 Task: Create a due date automation trigger when advanced on, the moment a card is due add fields with custom field "Resume" set to a date not in this week.
Action: Mouse moved to (865, 257)
Screenshot: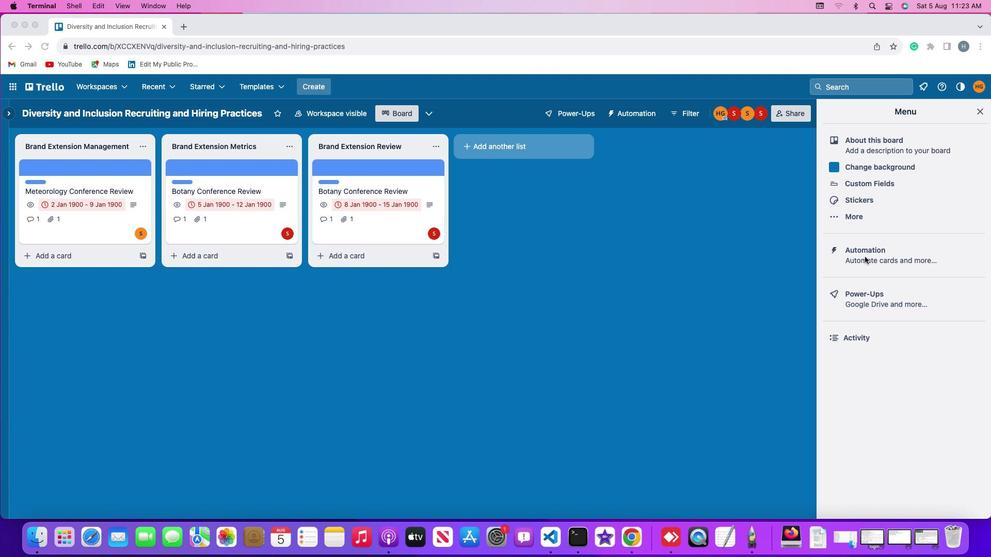 
Action: Mouse pressed left at (865, 257)
Screenshot: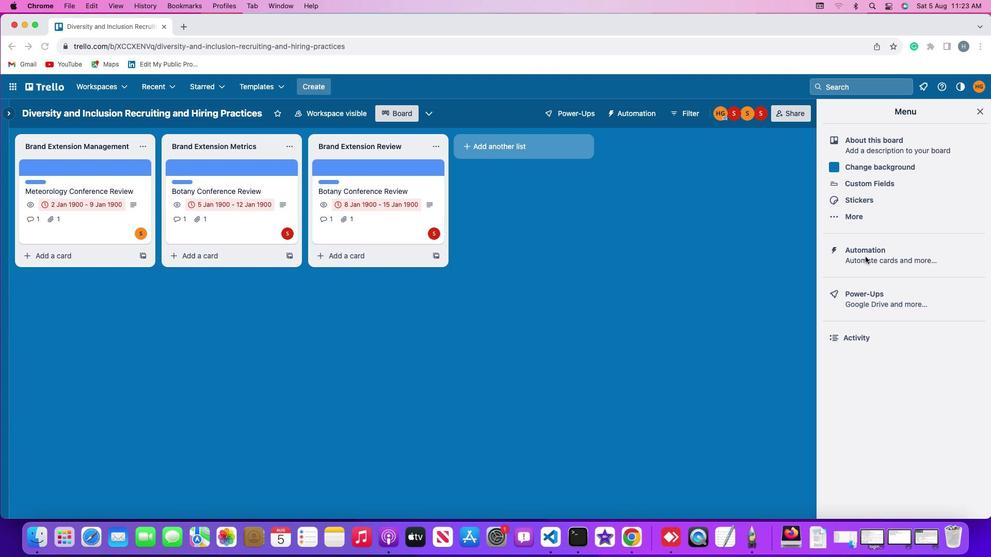 
Action: Mouse pressed left at (865, 257)
Screenshot: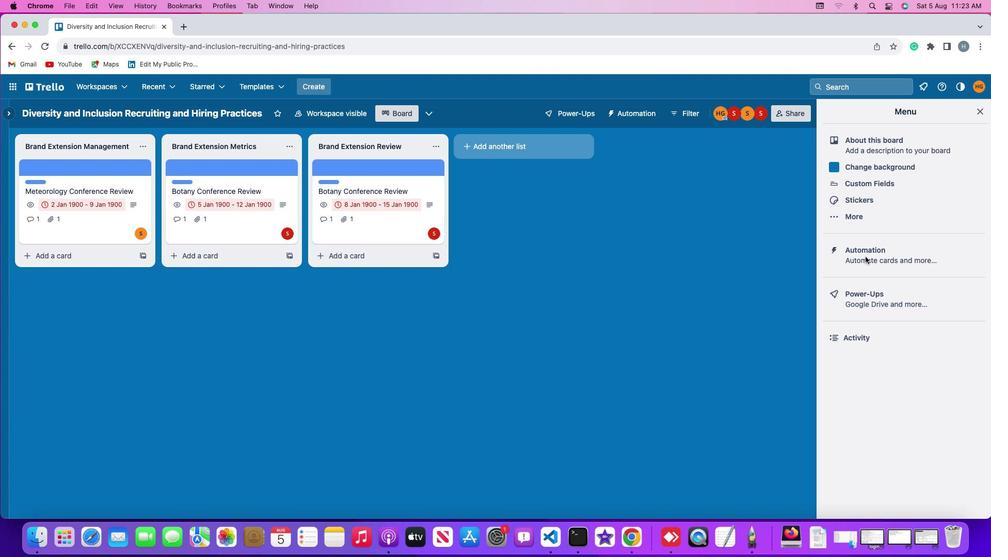 
Action: Mouse moved to (64, 242)
Screenshot: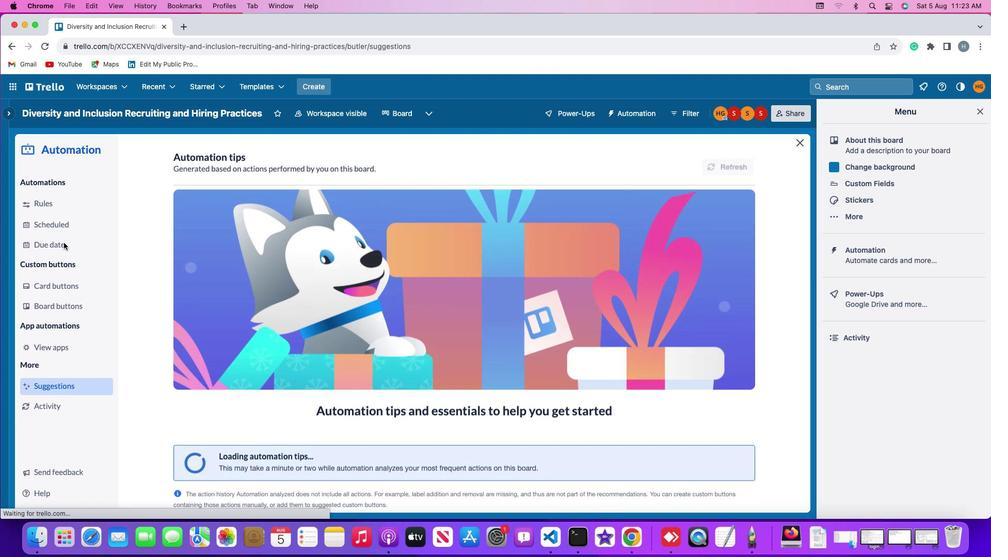 
Action: Mouse pressed left at (64, 242)
Screenshot: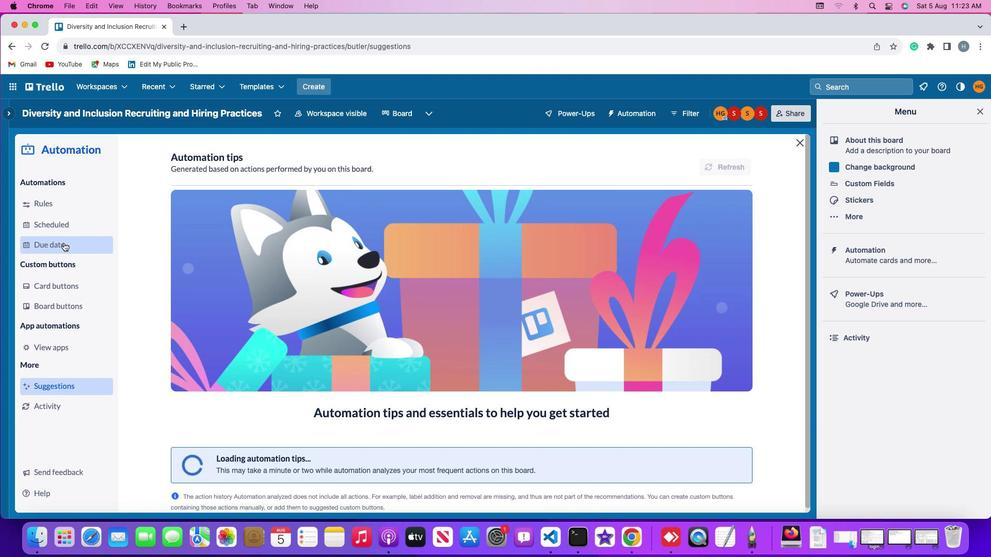 
Action: Mouse moved to (711, 159)
Screenshot: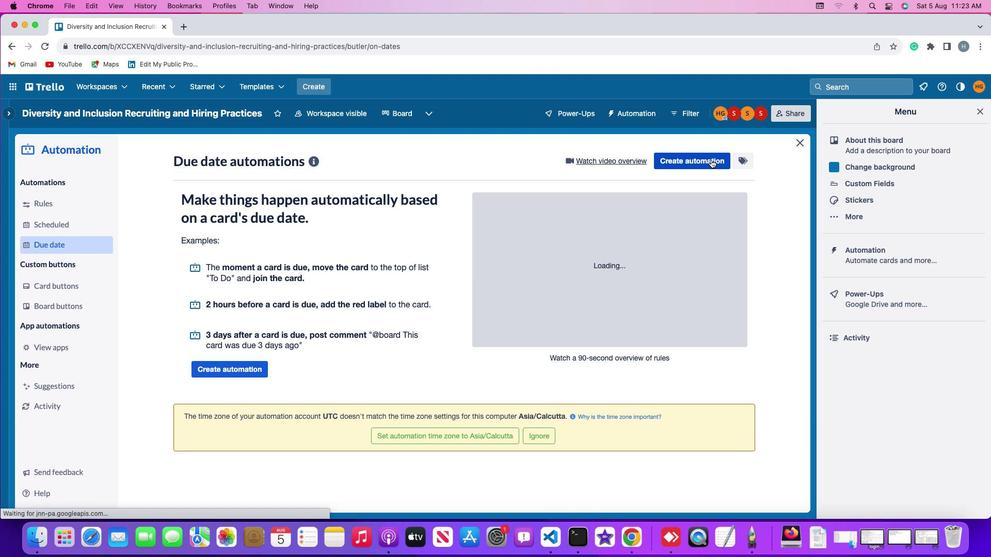 
Action: Mouse pressed left at (711, 159)
Screenshot: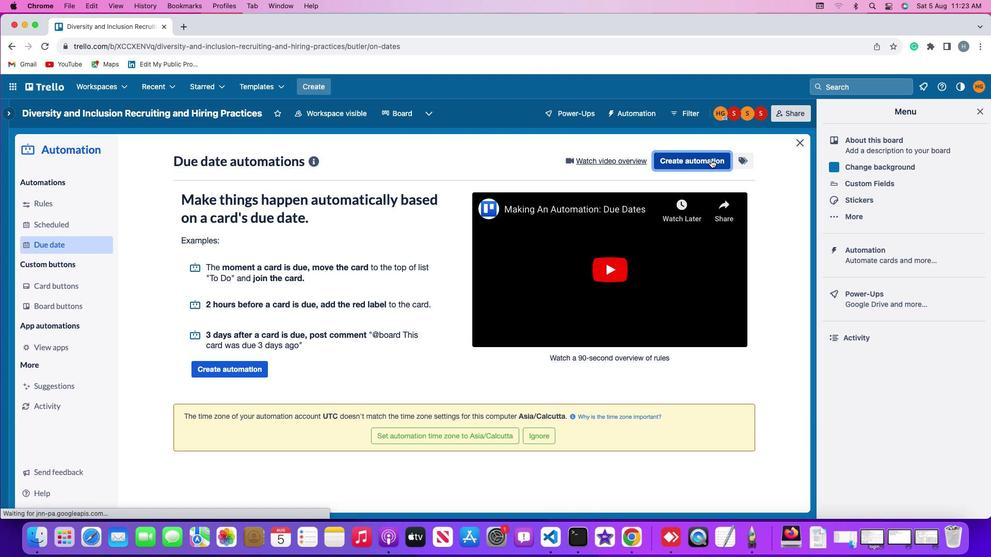
Action: Mouse moved to (458, 258)
Screenshot: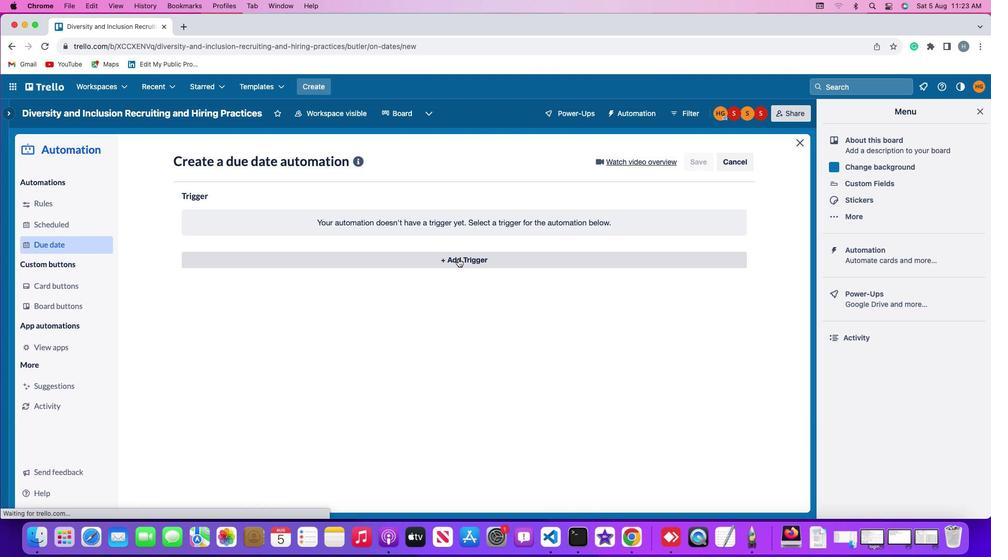 
Action: Mouse pressed left at (458, 258)
Screenshot: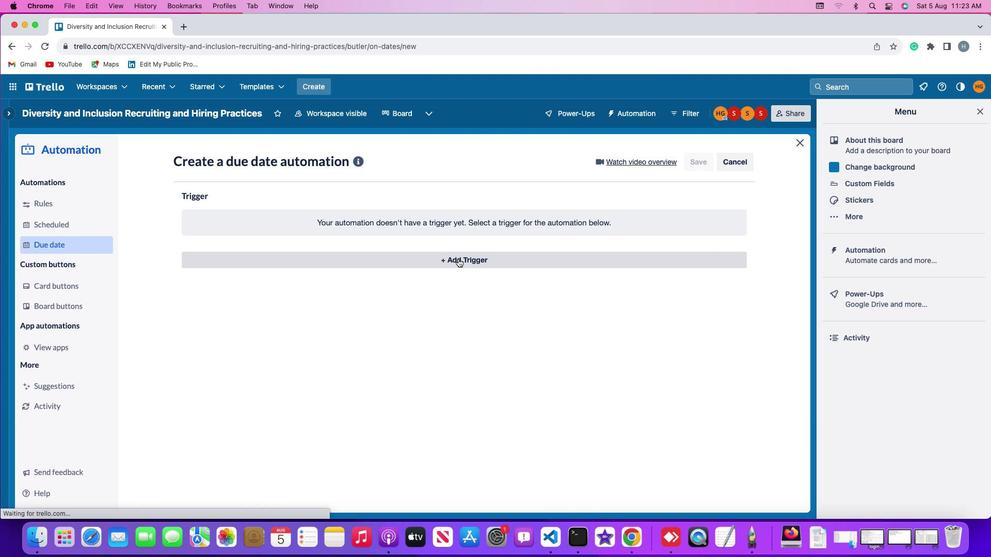 
Action: Mouse moved to (209, 380)
Screenshot: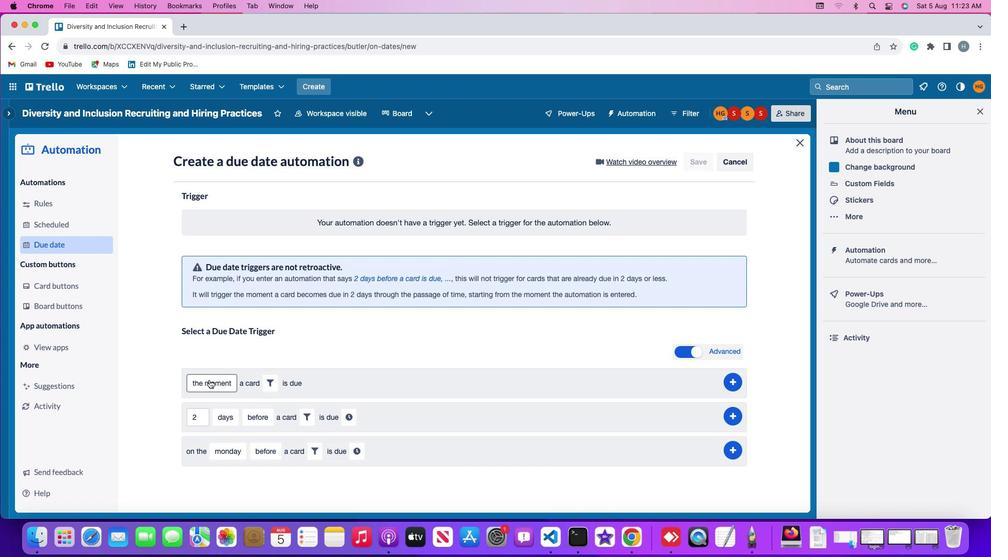 
Action: Mouse pressed left at (209, 380)
Screenshot: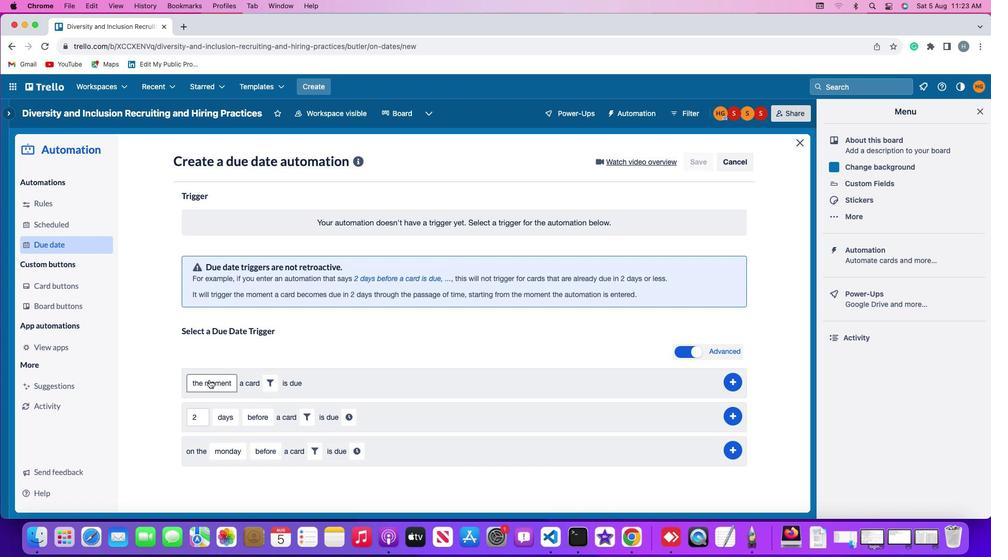 
Action: Mouse moved to (220, 402)
Screenshot: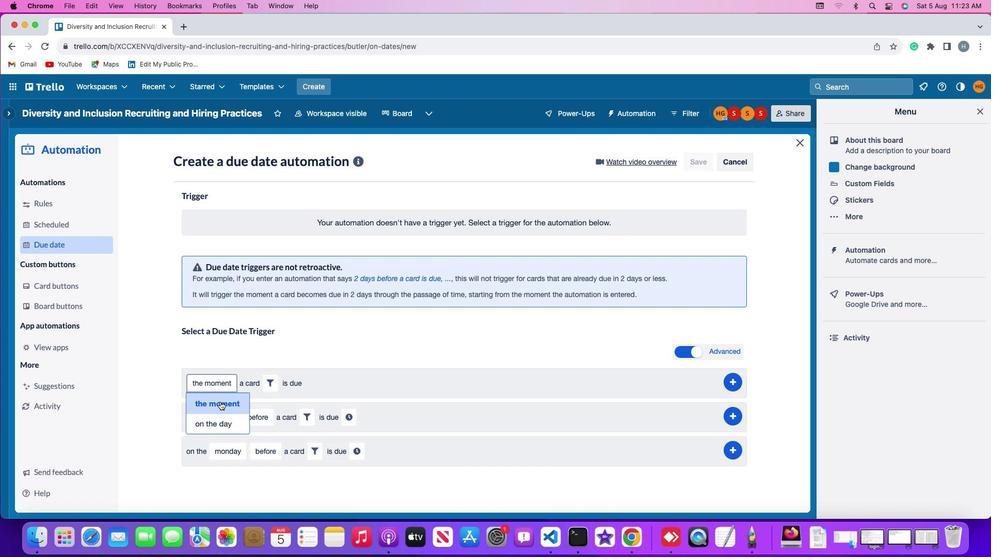 
Action: Mouse pressed left at (220, 402)
Screenshot: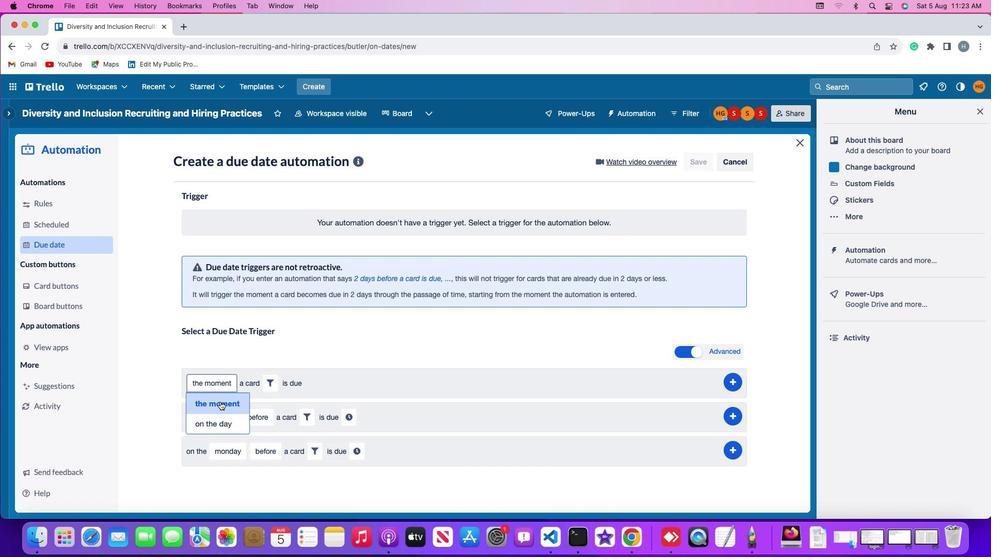 
Action: Mouse moved to (278, 380)
Screenshot: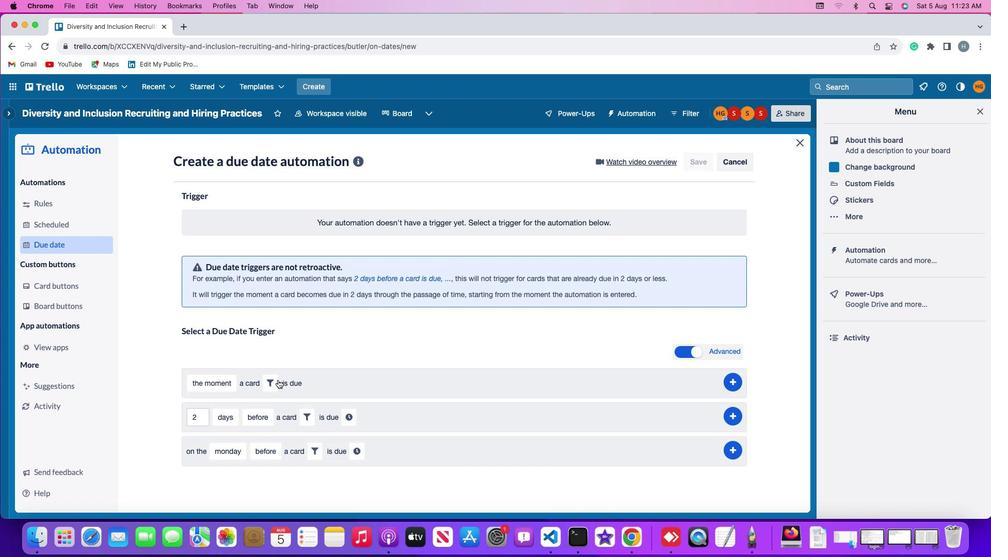 
Action: Mouse pressed left at (278, 380)
Screenshot: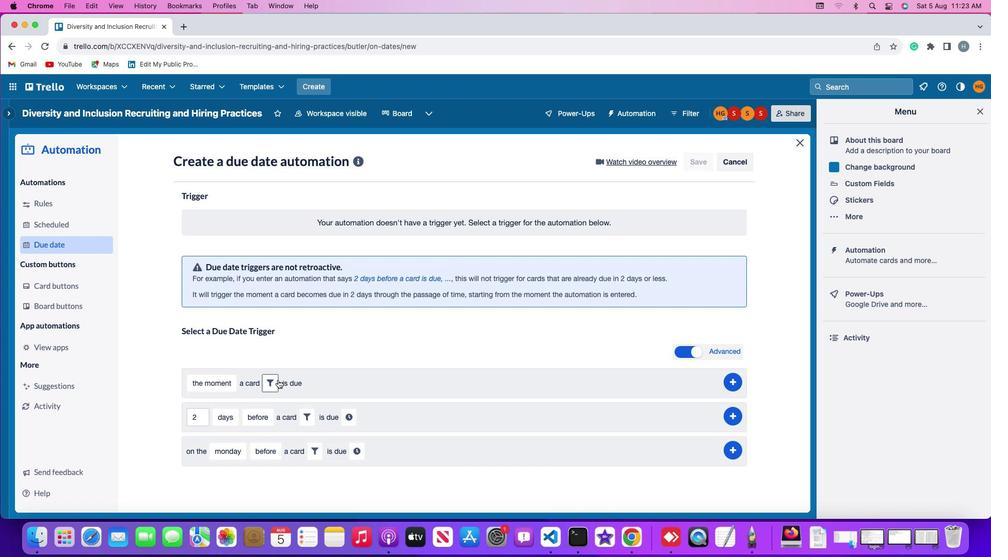 
Action: Mouse moved to (437, 416)
Screenshot: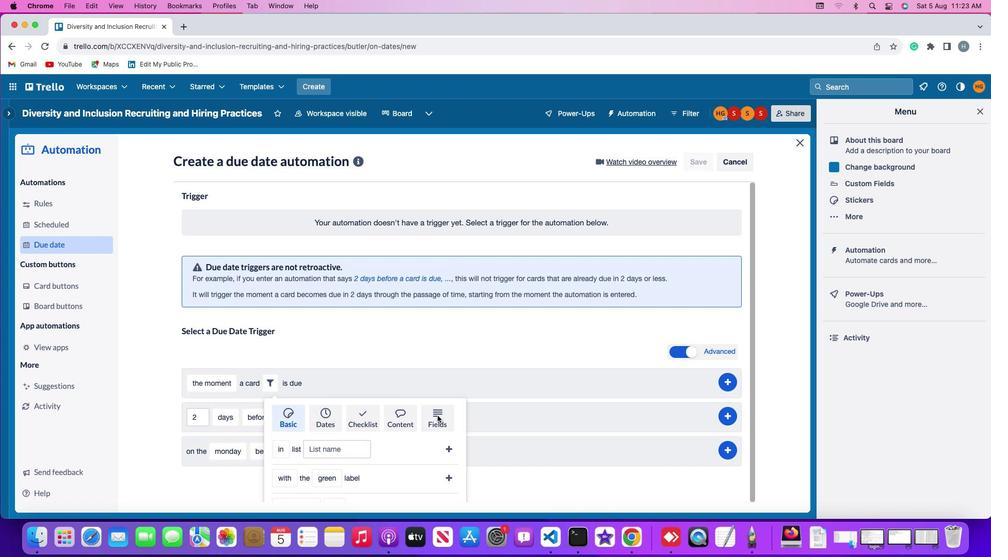
Action: Mouse pressed left at (437, 416)
Screenshot: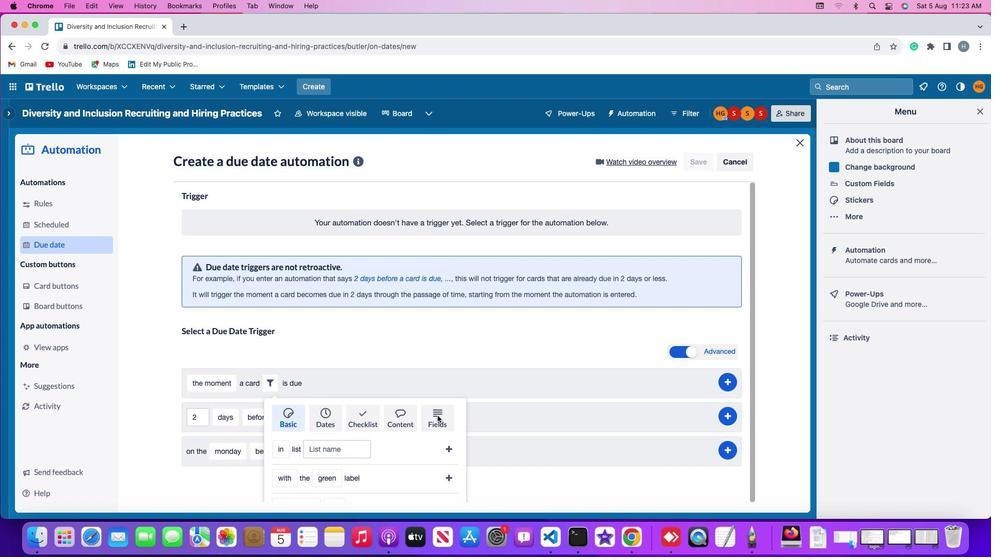 
Action: Mouse scrolled (437, 416) with delta (0, 0)
Screenshot: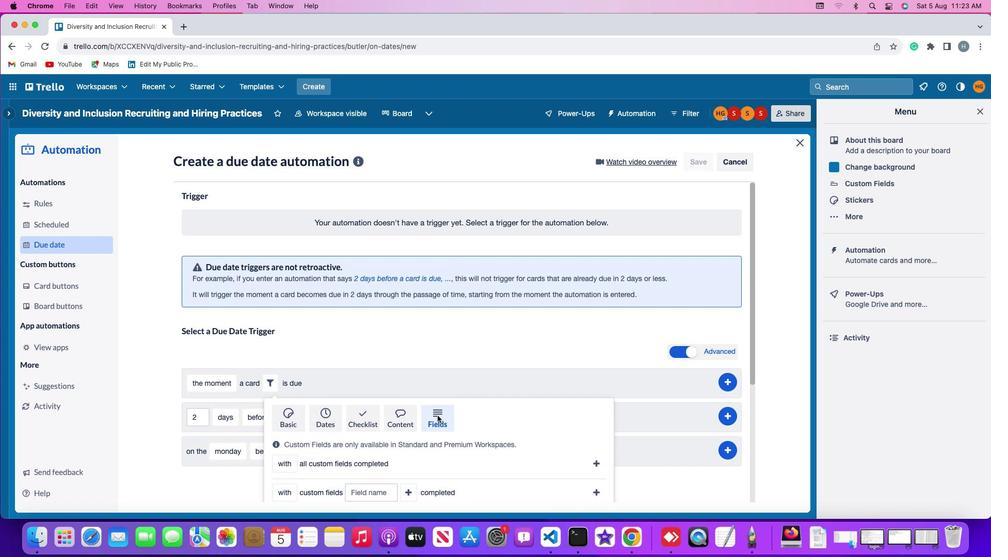 
Action: Mouse scrolled (437, 416) with delta (0, 0)
Screenshot: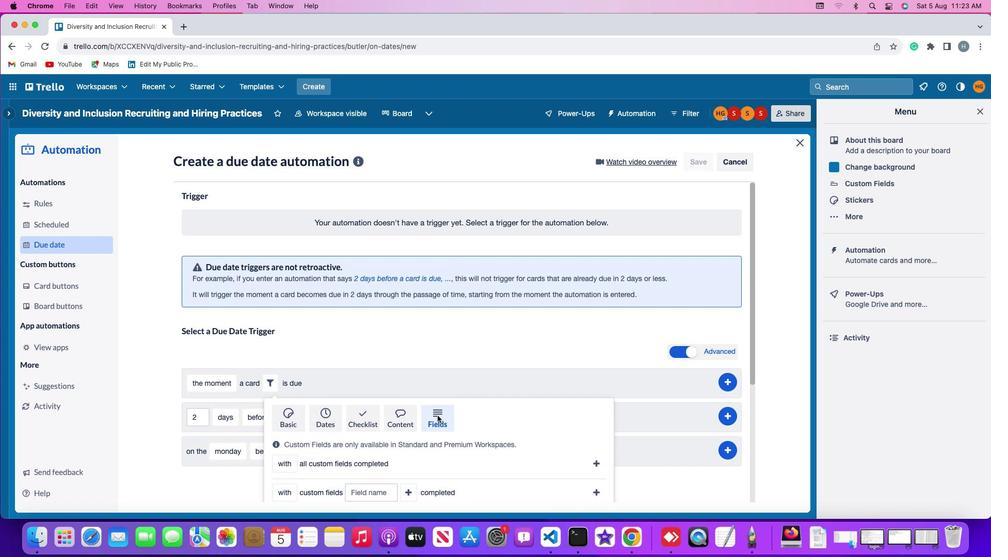 
Action: Mouse scrolled (437, 416) with delta (0, -1)
Screenshot: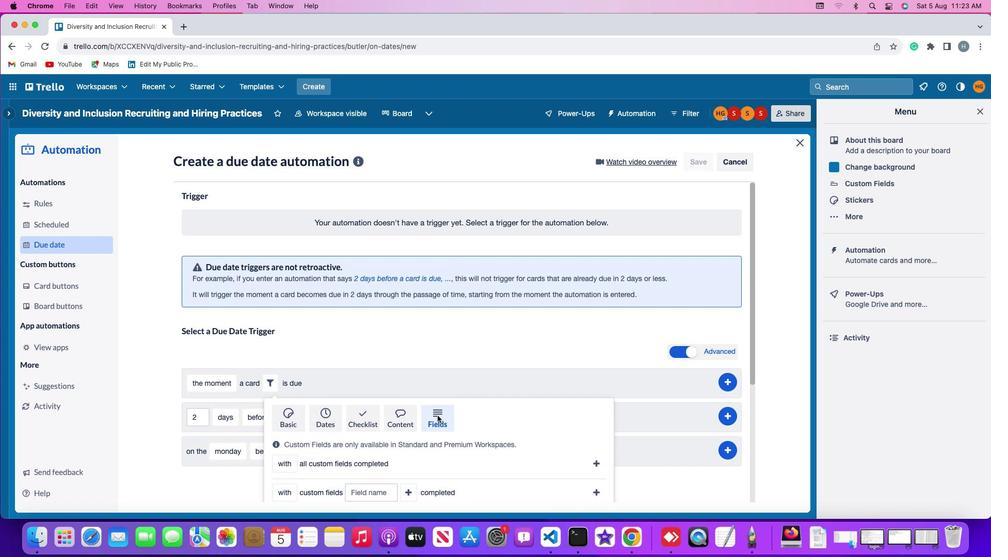 
Action: Mouse scrolled (437, 416) with delta (0, -2)
Screenshot: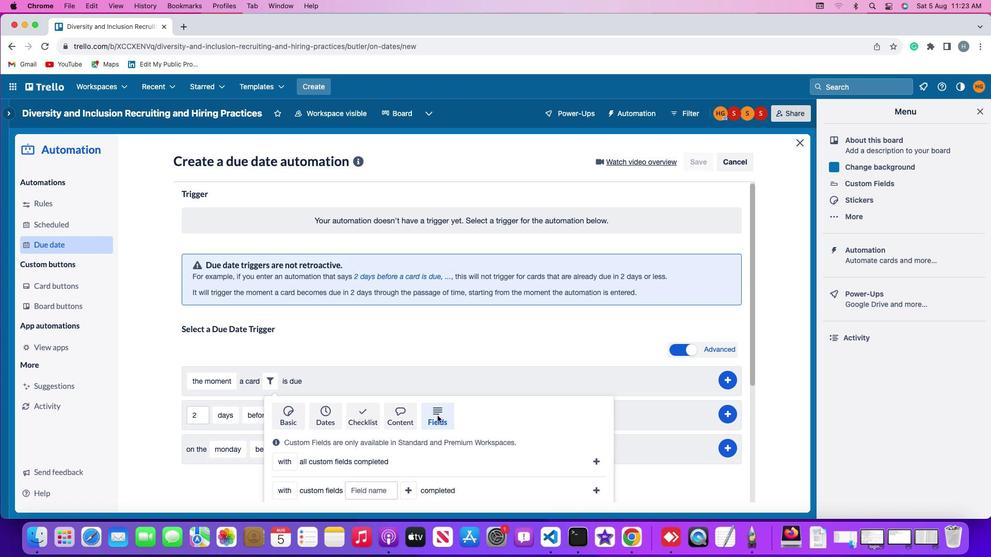
Action: Mouse scrolled (437, 416) with delta (0, -3)
Screenshot: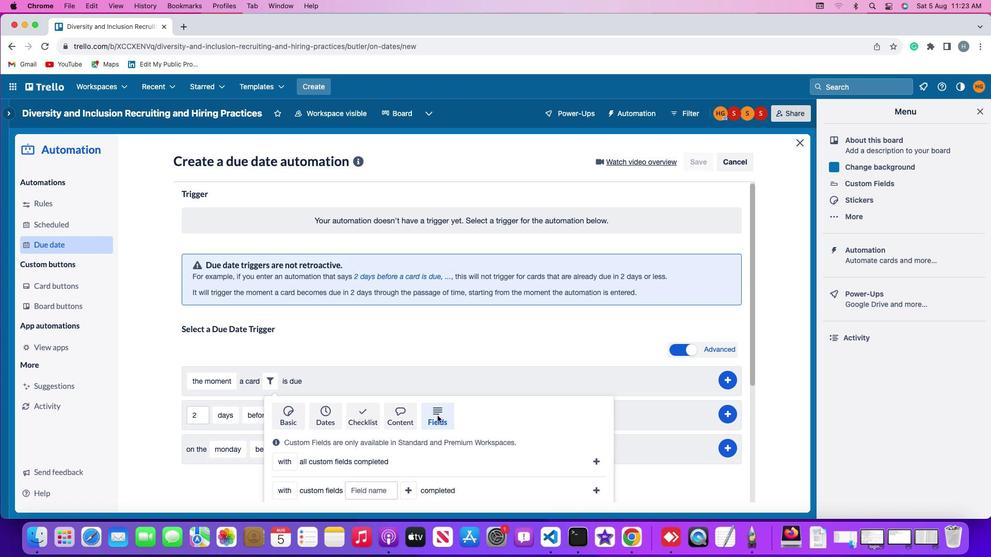 
Action: Mouse scrolled (437, 416) with delta (0, -3)
Screenshot: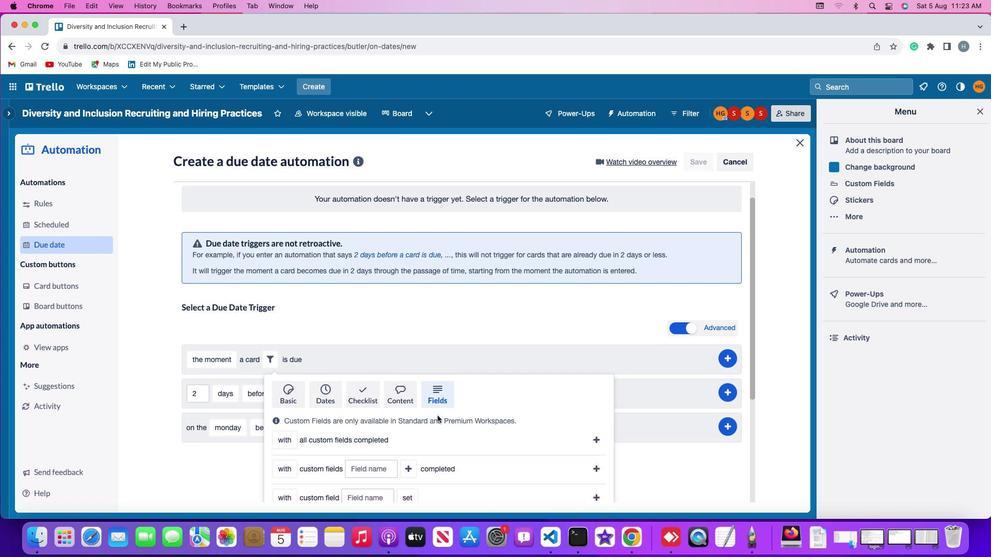 
Action: Mouse scrolled (437, 416) with delta (0, -3)
Screenshot: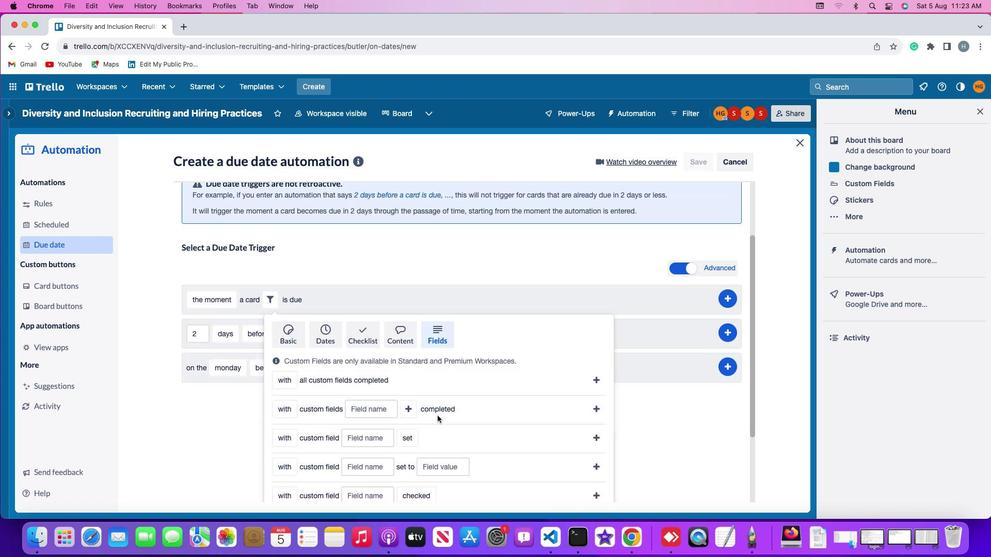 
Action: Mouse moved to (278, 448)
Screenshot: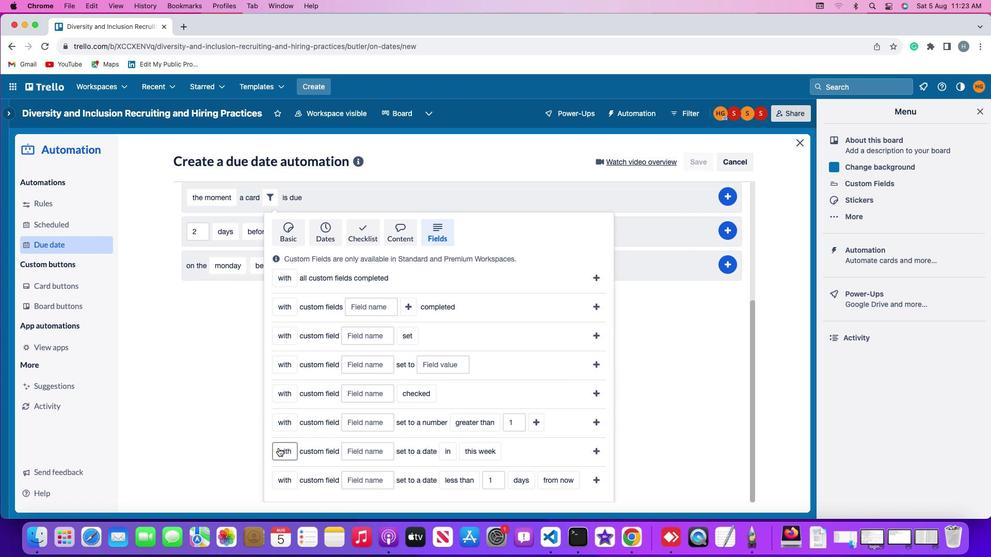 
Action: Mouse pressed left at (278, 448)
Screenshot: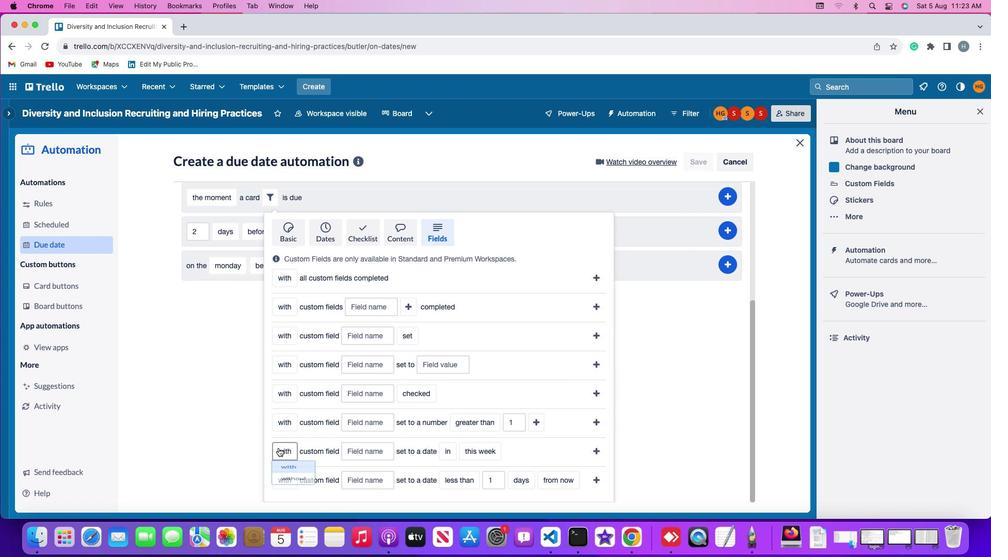 
Action: Mouse moved to (293, 471)
Screenshot: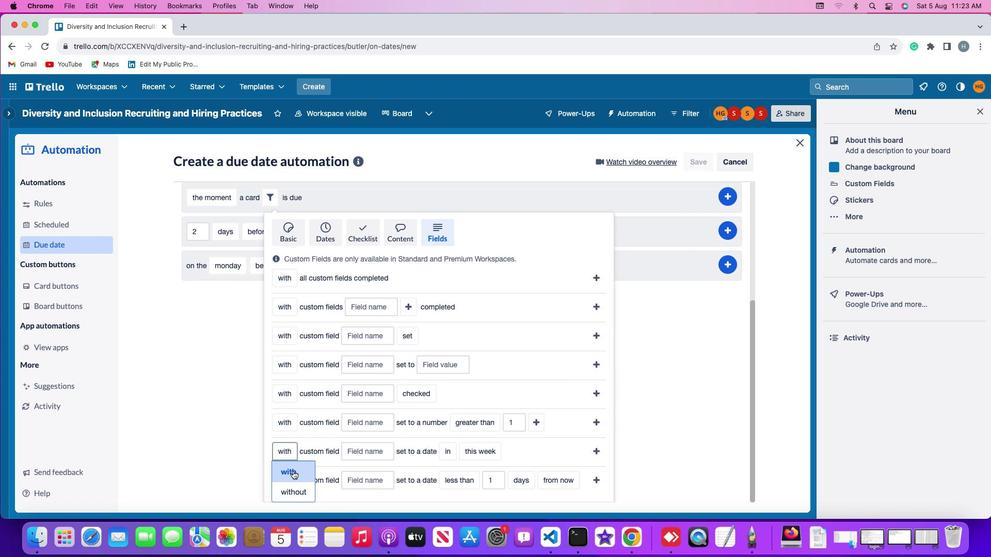 
Action: Mouse pressed left at (293, 471)
Screenshot: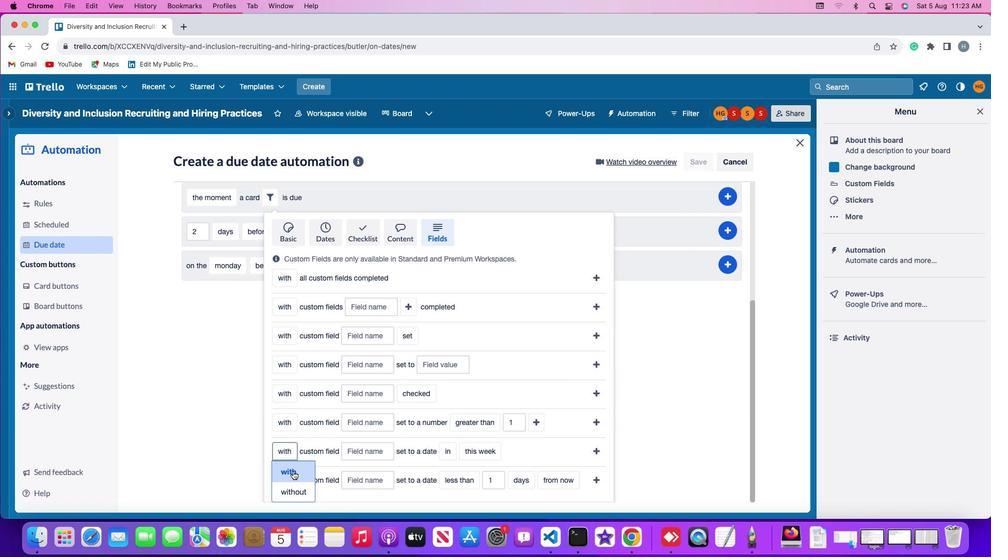 
Action: Mouse moved to (355, 456)
Screenshot: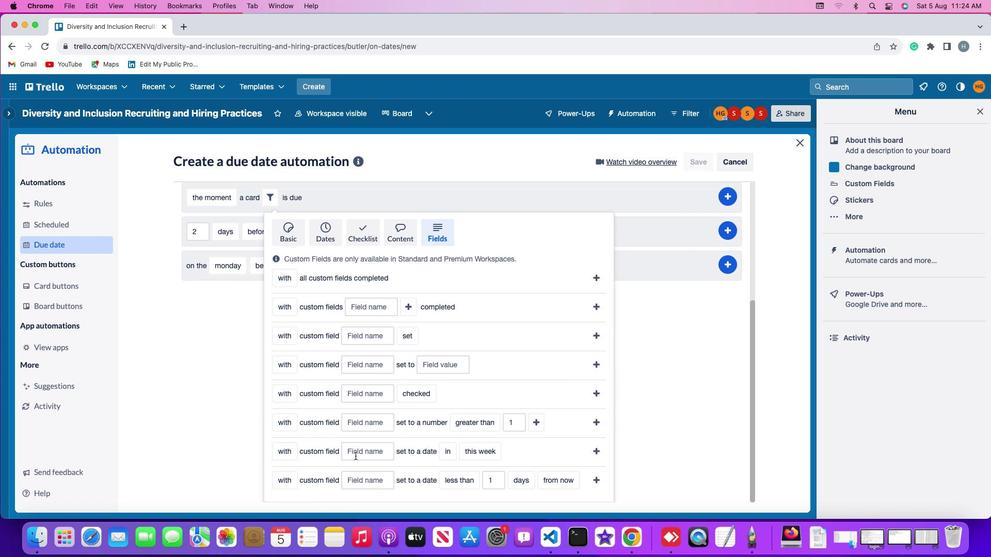 
Action: Mouse pressed left at (355, 456)
Screenshot: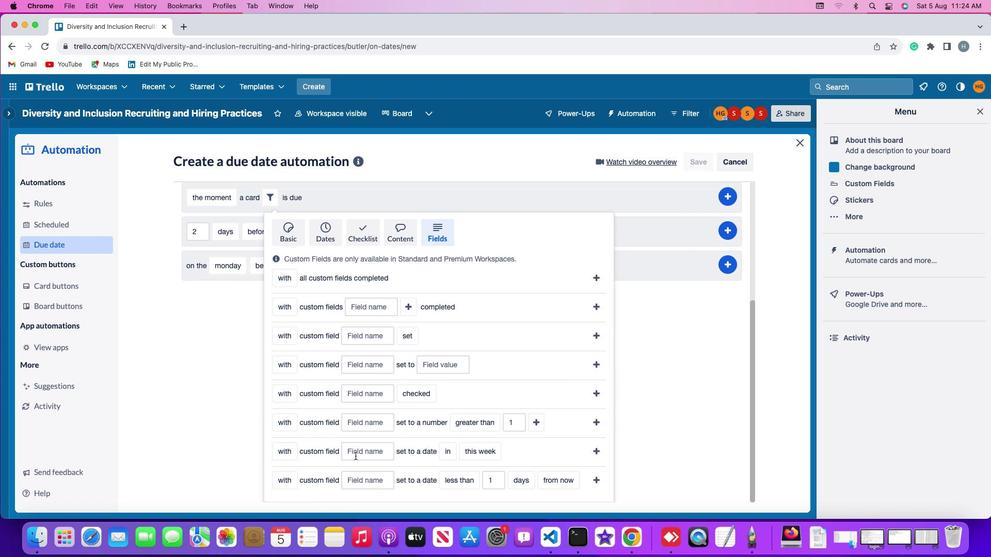 
Action: Mouse moved to (355, 456)
Screenshot: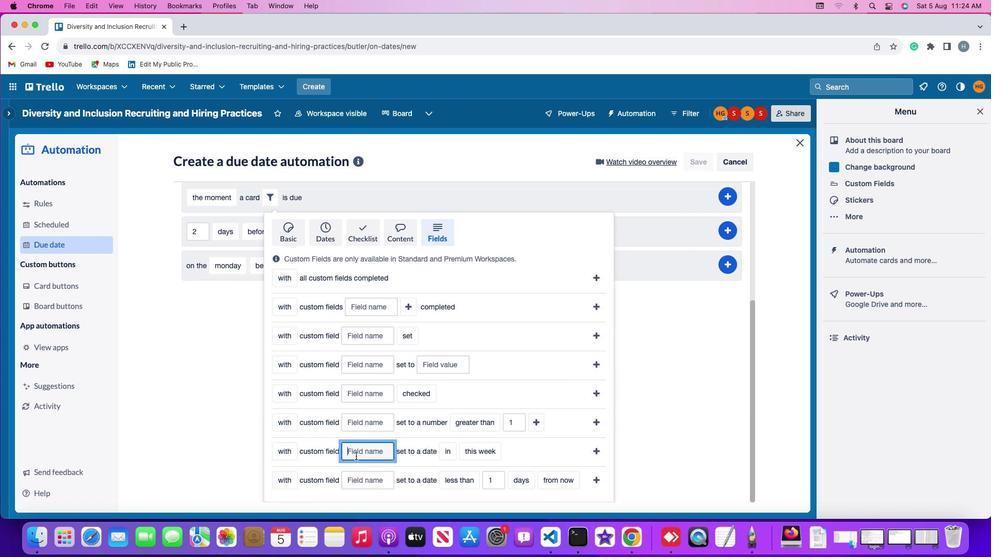 
Action: Key pressed Key.shift'R''e''s''u''m''e'
Screenshot: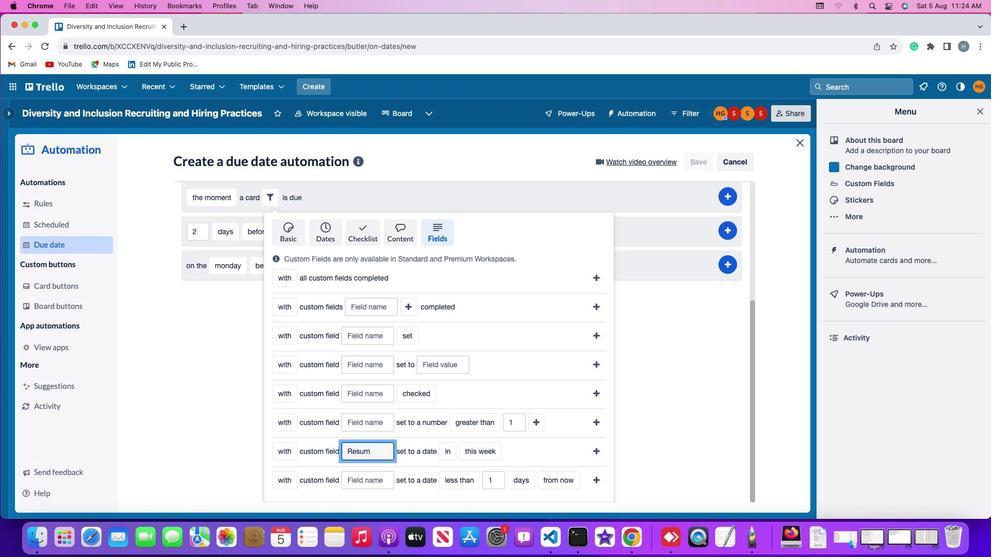 
Action: Mouse moved to (454, 495)
Screenshot: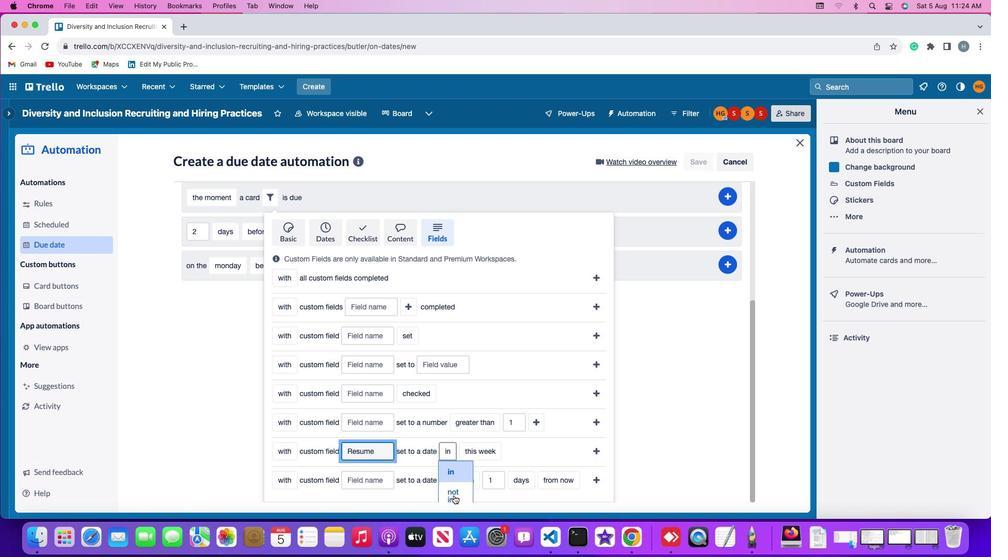 
Action: Mouse pressed left at (454, 495)
Screenshot: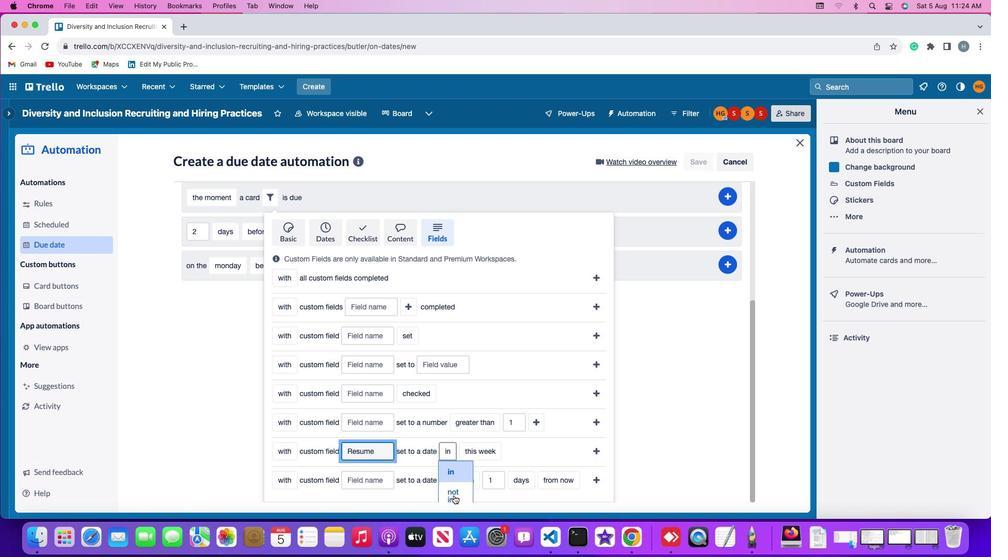 
Action: Mouse moved to (496, 450)
Screenshot: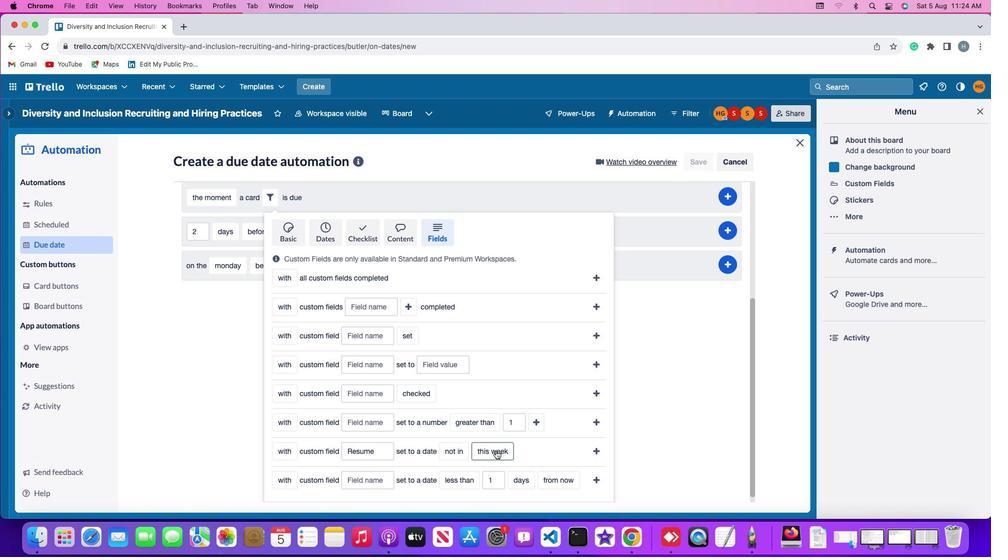 
Action: Mouse pressed left at (496, 450)
Screenshot: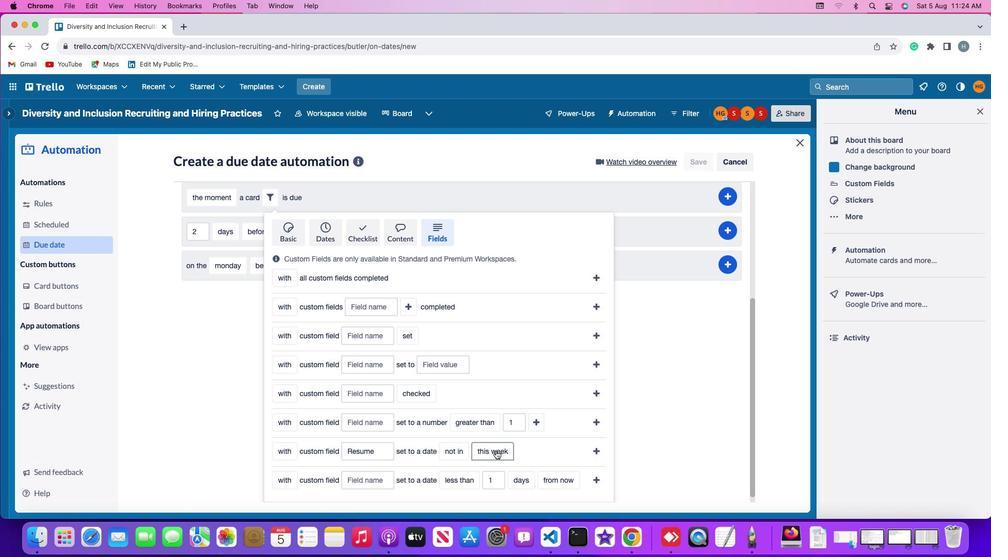 
Action: Mouse moved to (506, 465)
Screenshot: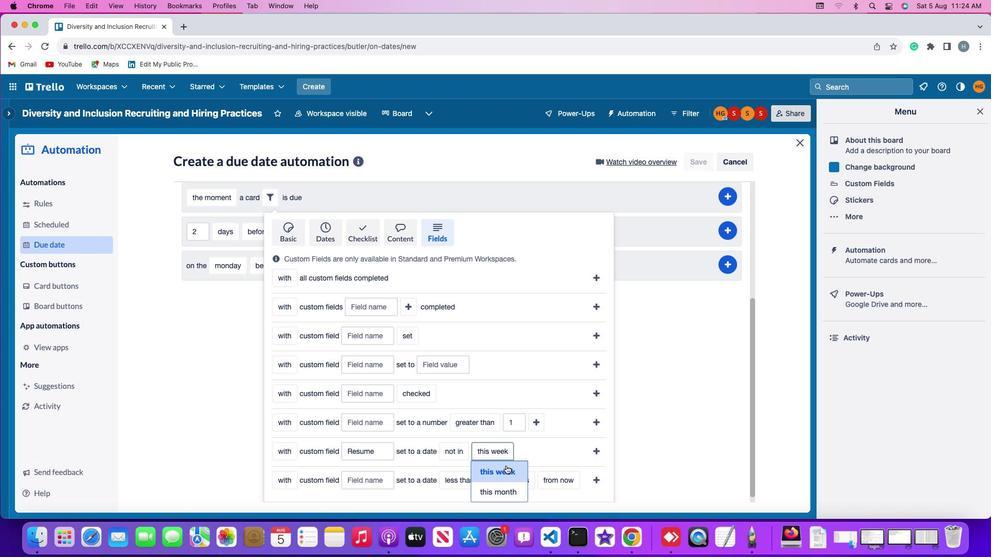 
Action: Mouse pressed left at (506, 465)
Screenshot: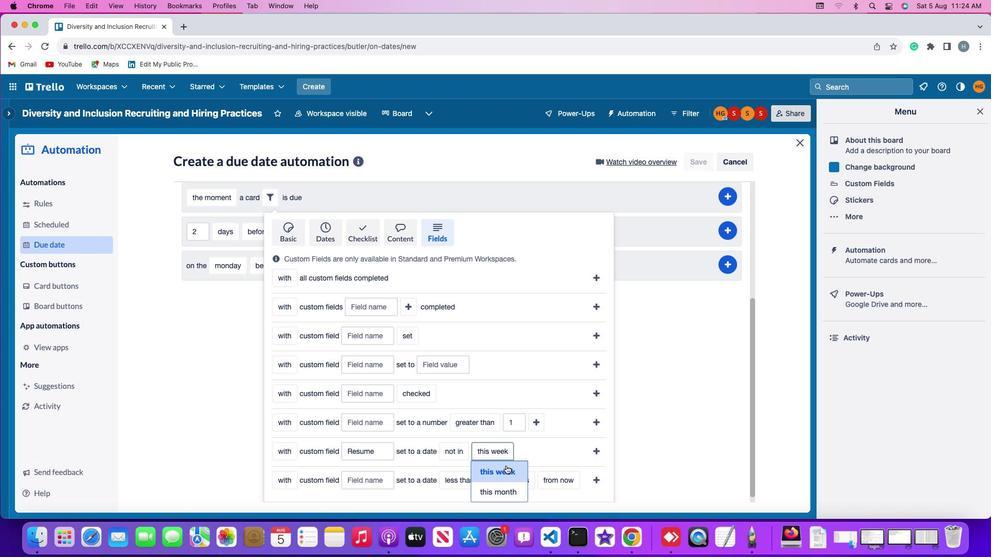 
Action: Mouse moved to (598, 447)
Screenshot: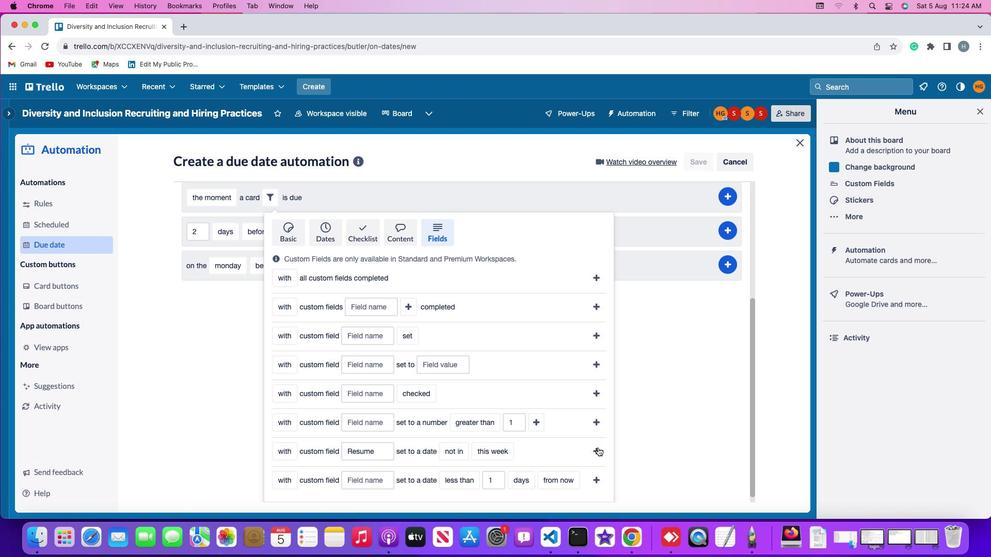 
Action: Mouse pressed left at (598, 447)
Screenshot: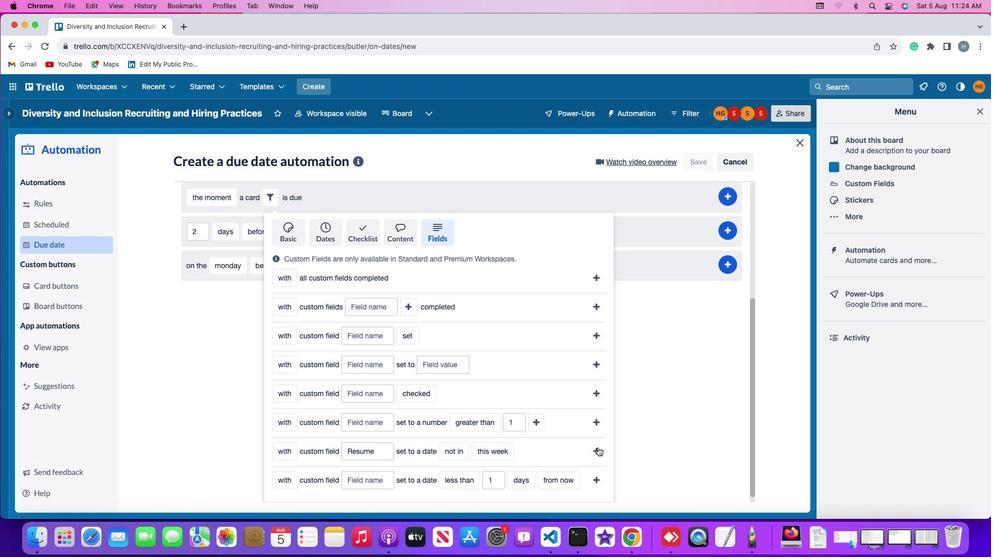 
Action: Mouse moved to (733, 382)
Screenshot: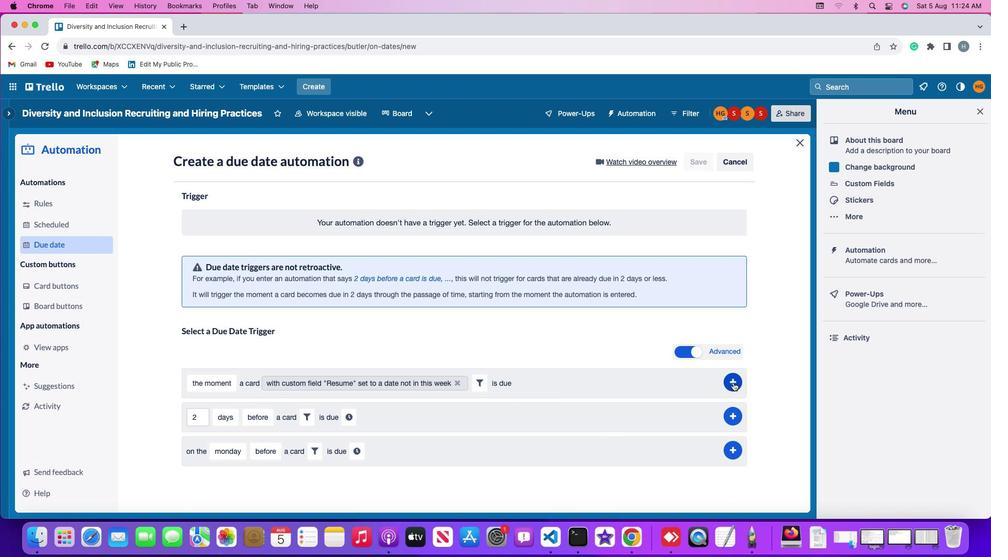 
Action: Mouse pressed left at (733, 382)
Screenshot: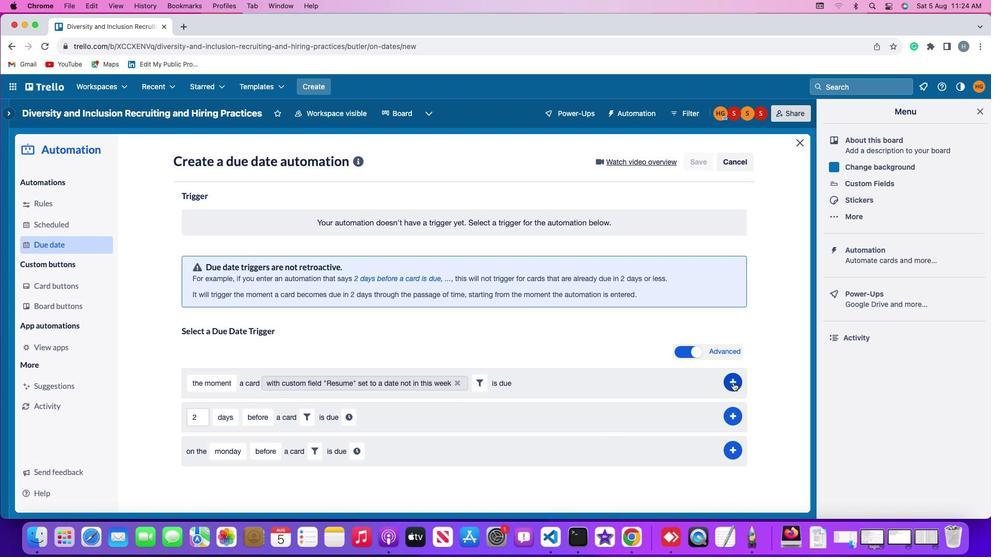 
Action: Mouse moved to (783, 321)
Screenshot: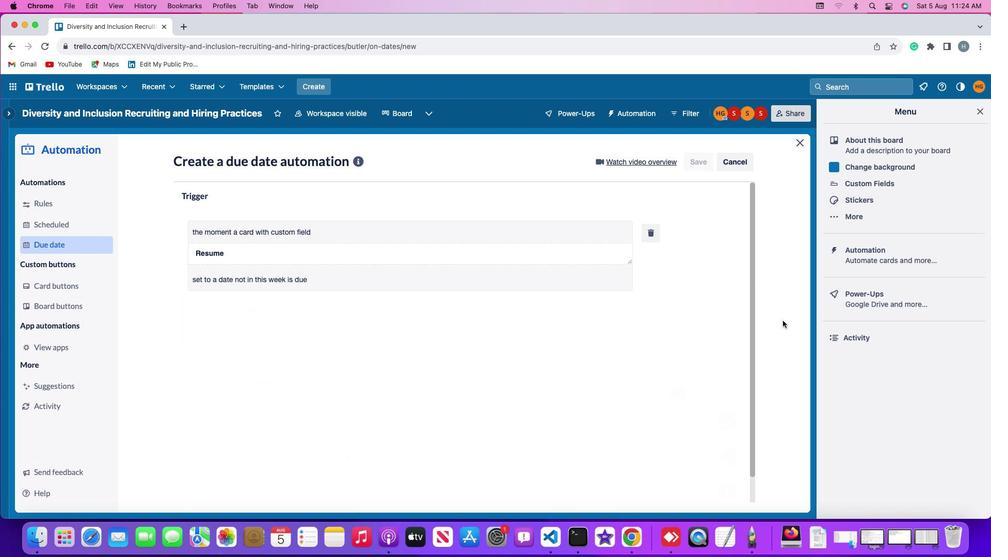 
